 Task: Create a due date automation trigger when advanced on, on the wednesday of the week a card is due add dates not starting this month at 11:00 AM.
Action: Mouse moved to (993, 81)
Screenshot: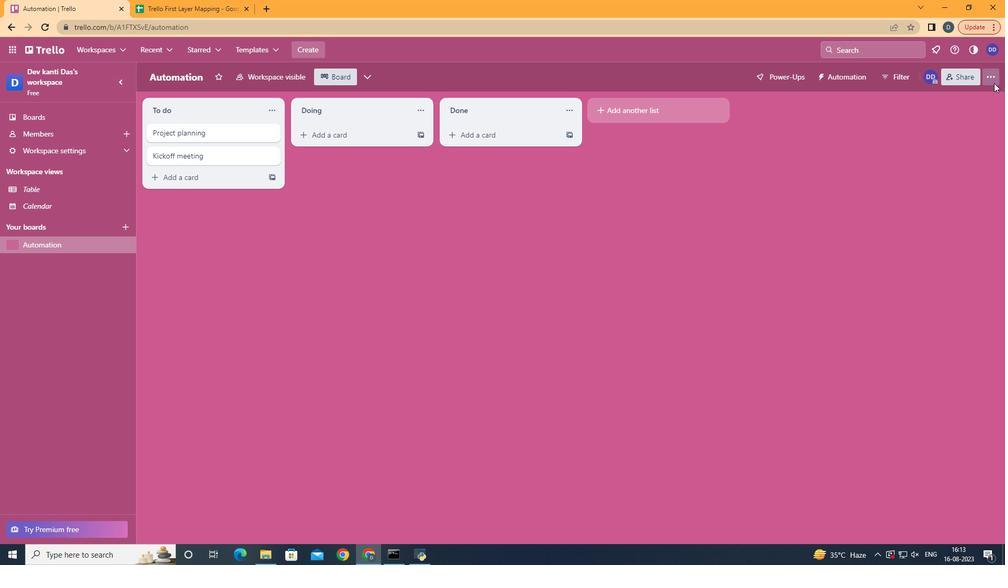 
Action: Mouse pressed left at (993, 81)
Screenshot: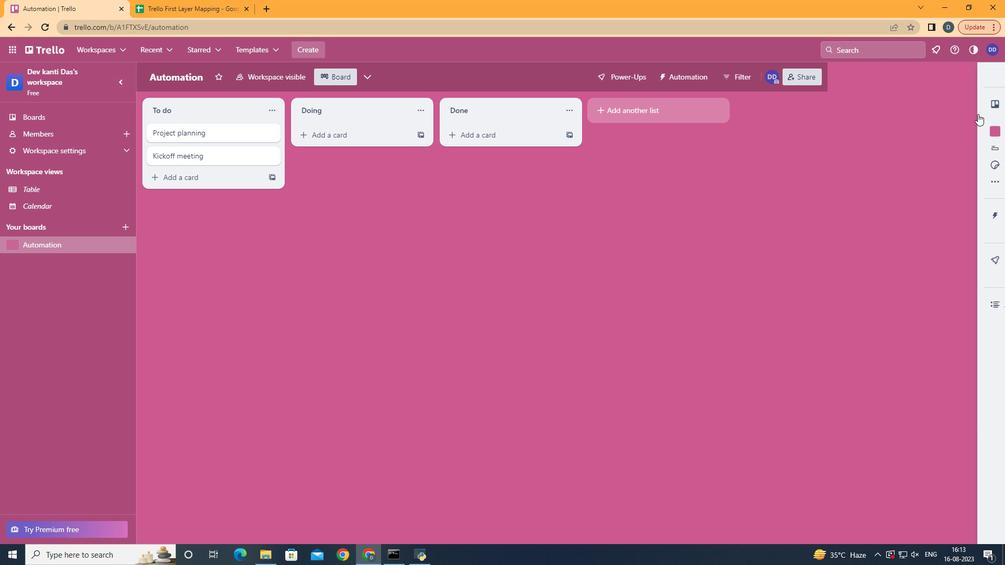 
Action: Mouse moved to (913, 227)
Screenshot: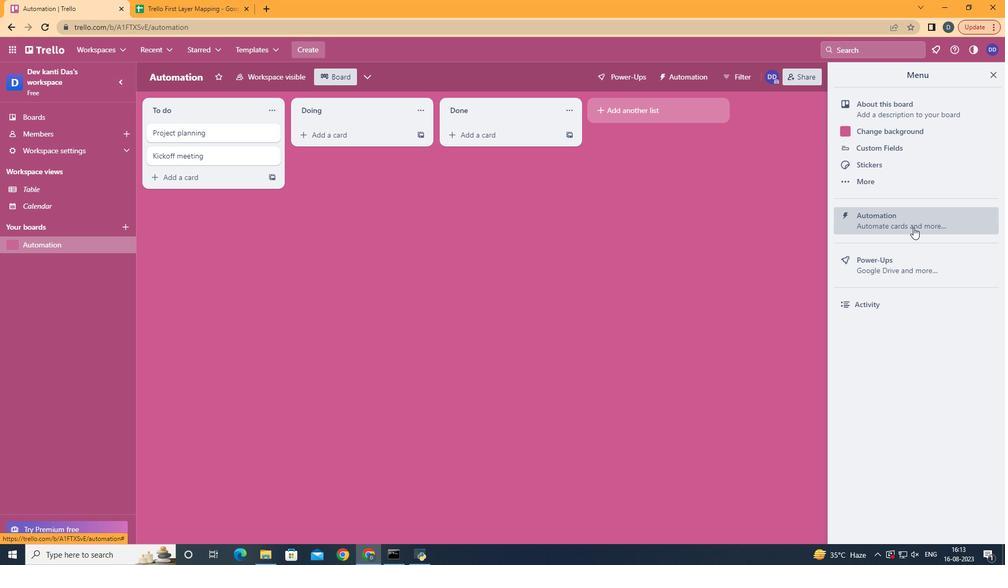 
Action: Mouse pressed left at (913, 227)
Screenshot: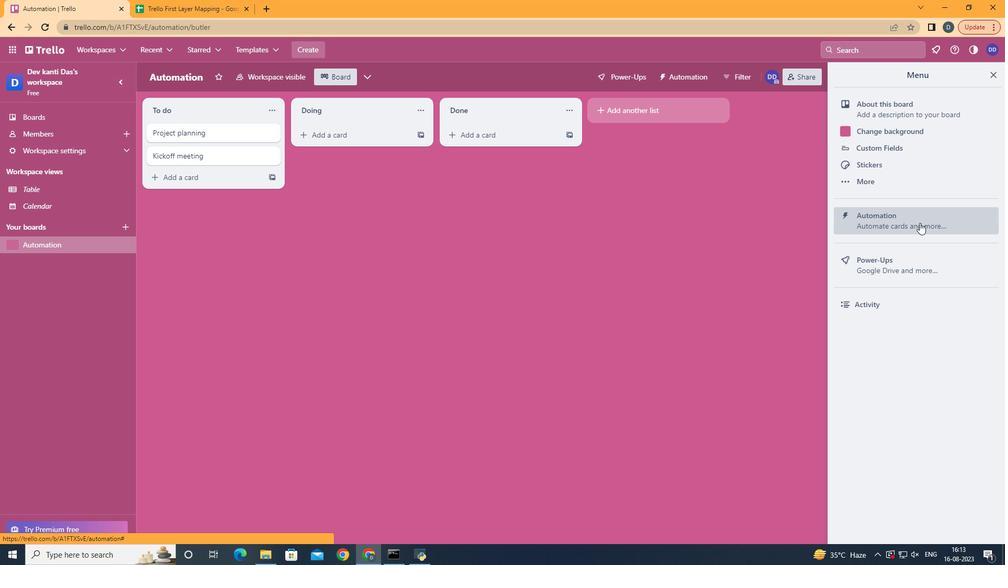 
Action: Mouse moved to (222, 208)
Screenshot: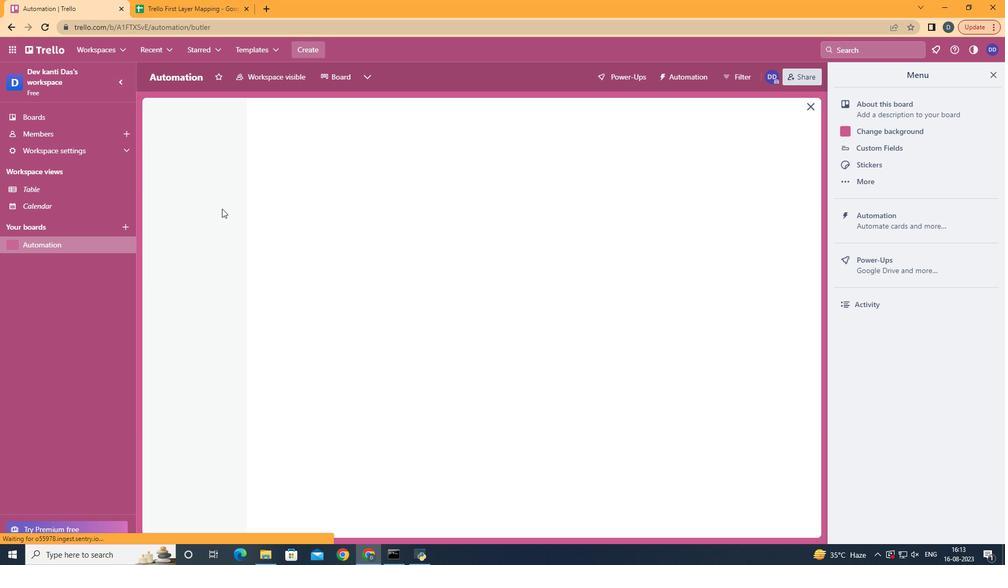 
Action: Mouse pressed left at (222, 208)
Screenshot: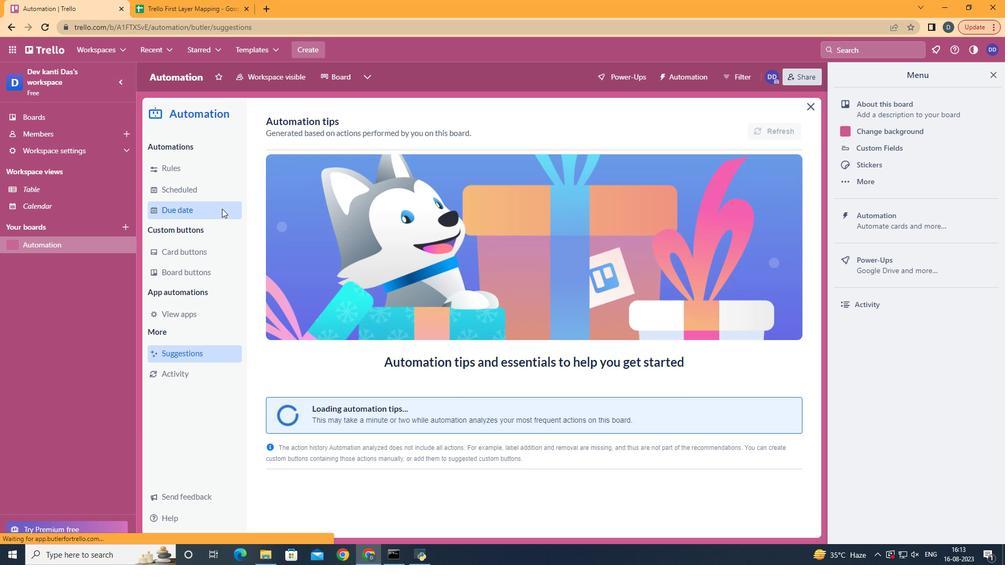 
Action: Mouse moved to (739, 121)
Screenshot: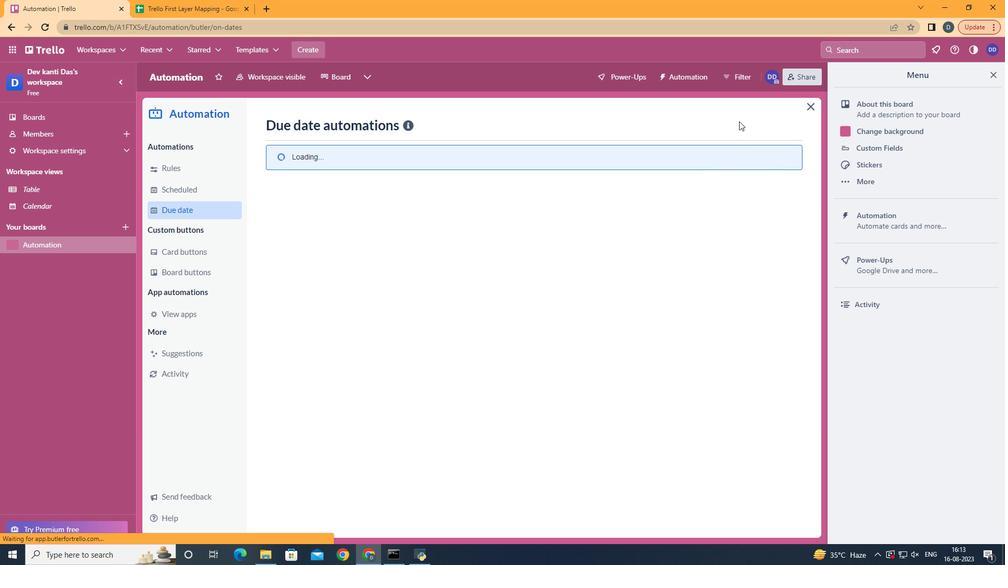 
Action: Mouse pressed left at (739, 121)
Screenshot: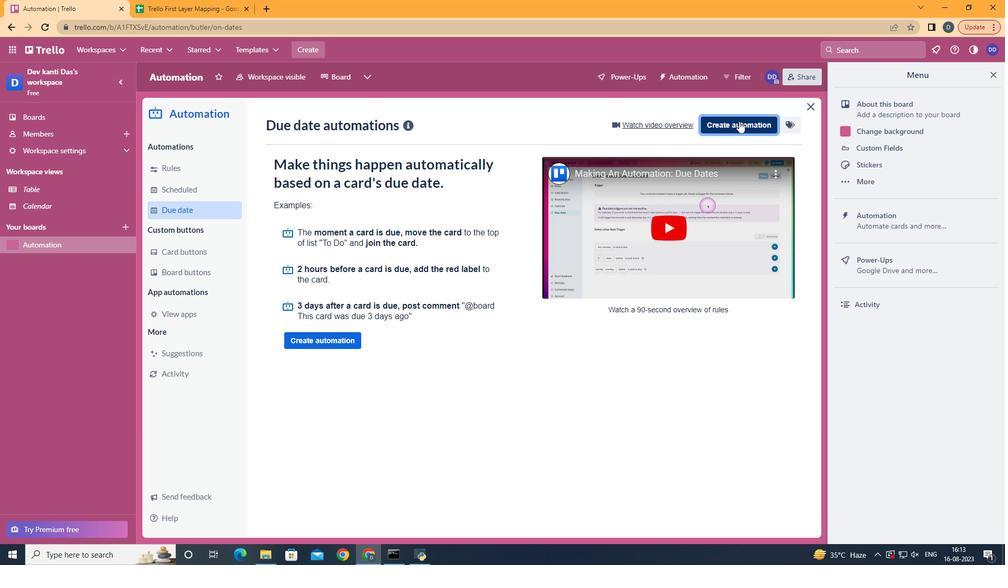 
Action: Mouse moved to (548, 224)
Screenshot: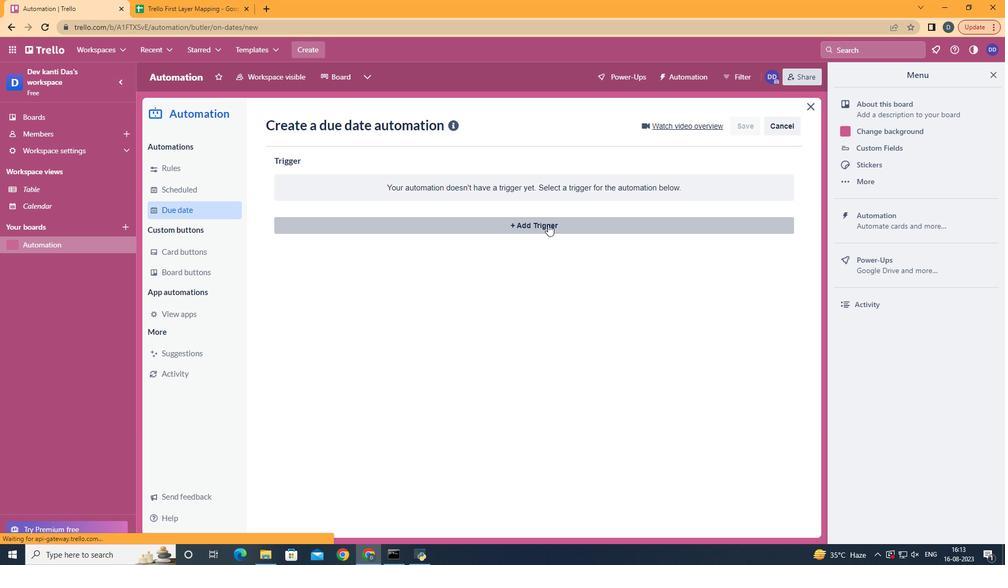 
Action: Mouse pressed left at (548, 224)
Screenshot: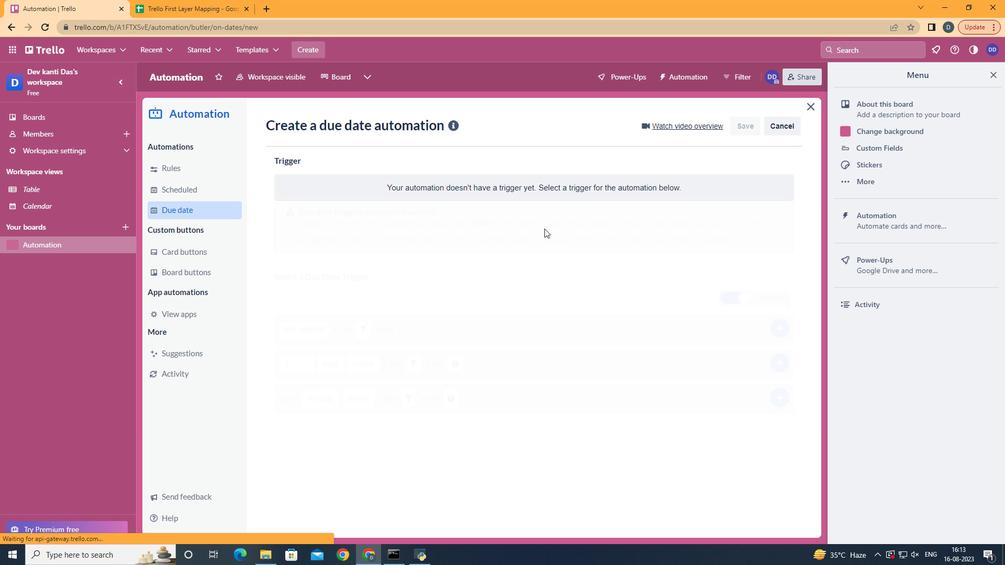 
Action: Mouse moved to (341, 307)
Screenshot: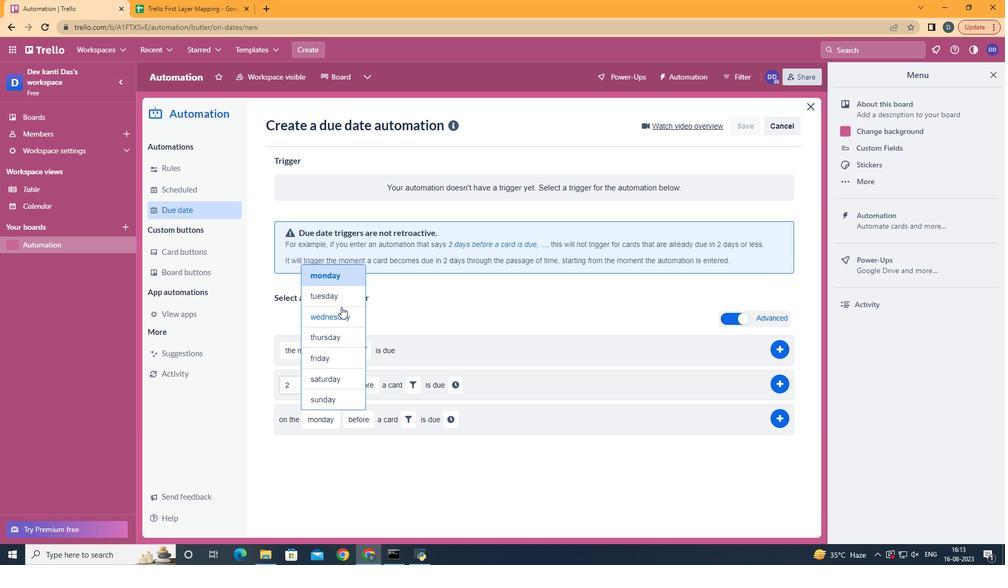 
Action: Mouse pressed left at (341, 307)
Screenshot: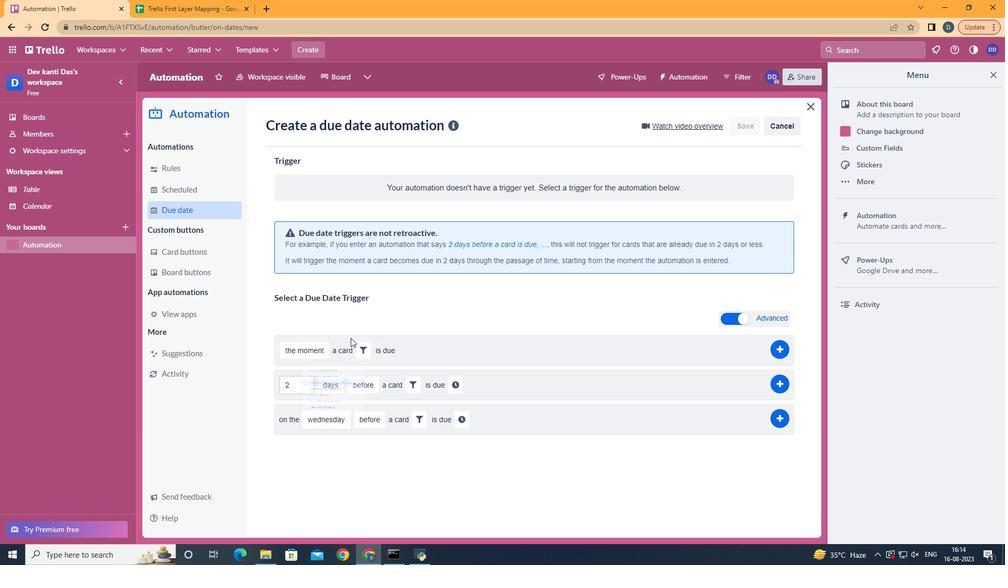 
Action: Mouse moved to (394, 484)
Screenshot: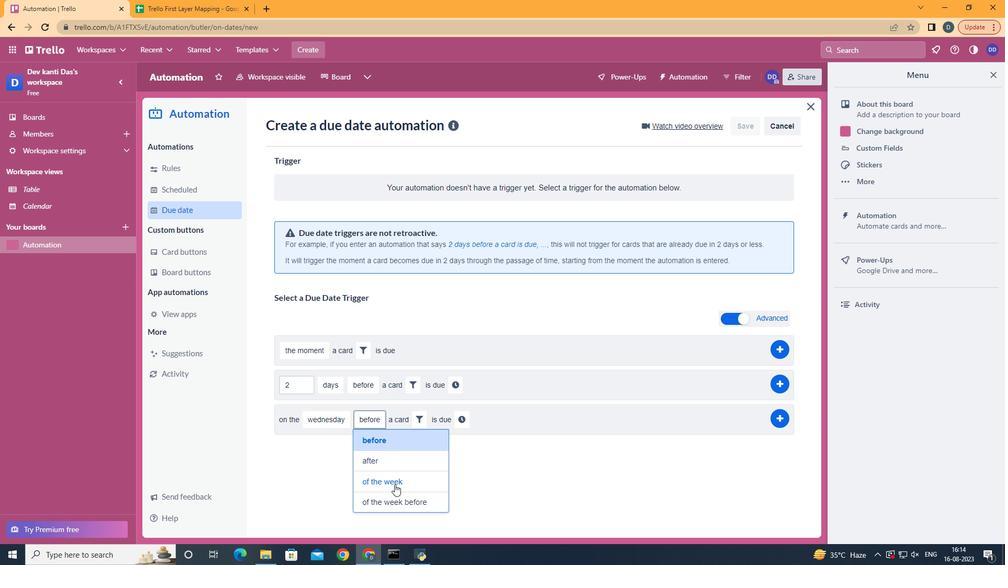 
Action: Mouse pressed left at (394, 484)
Screenshot: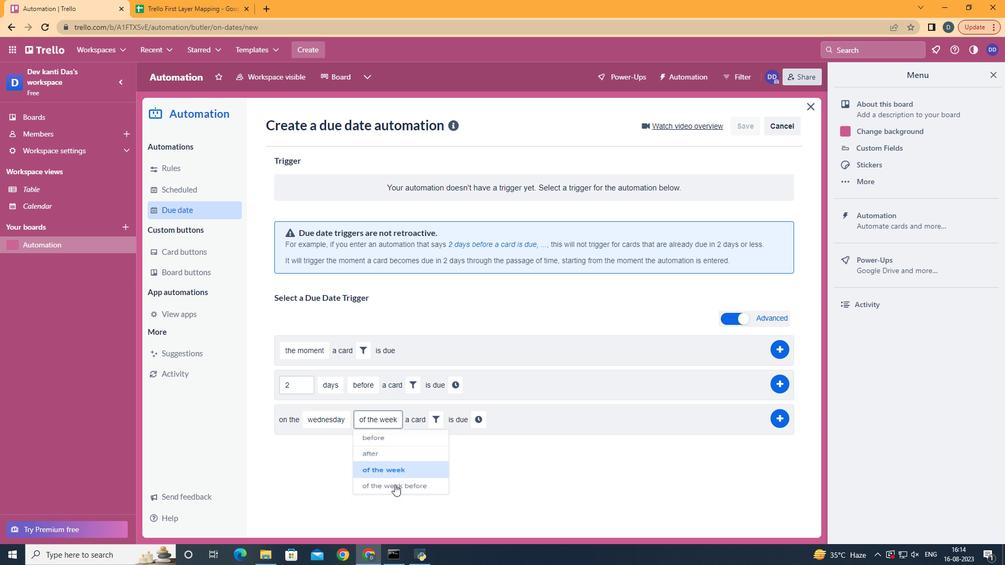 
Action: Mouse moved to (426, 425)
Screenshot: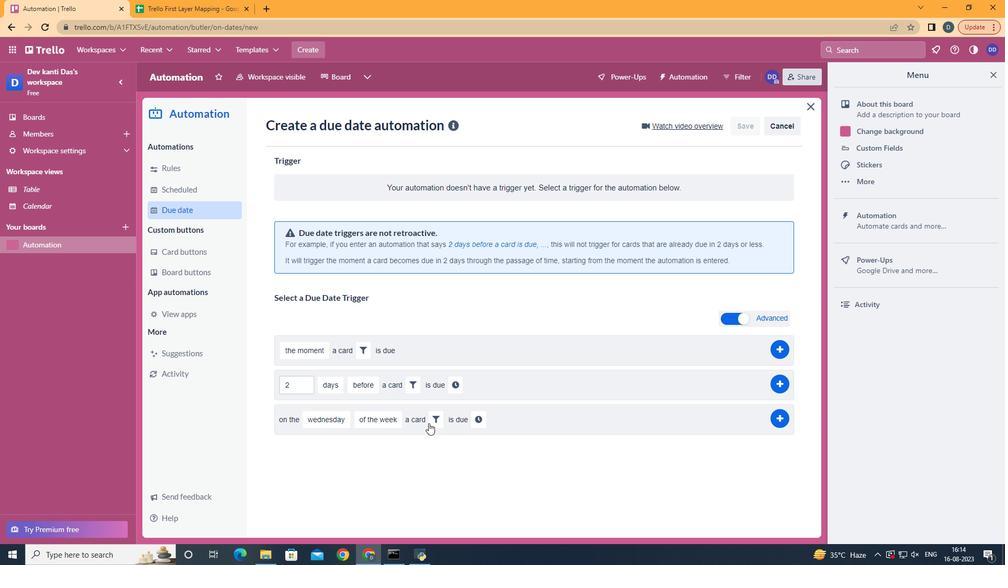
Action: Mouse pressed left at (426, 425)
Screenshot: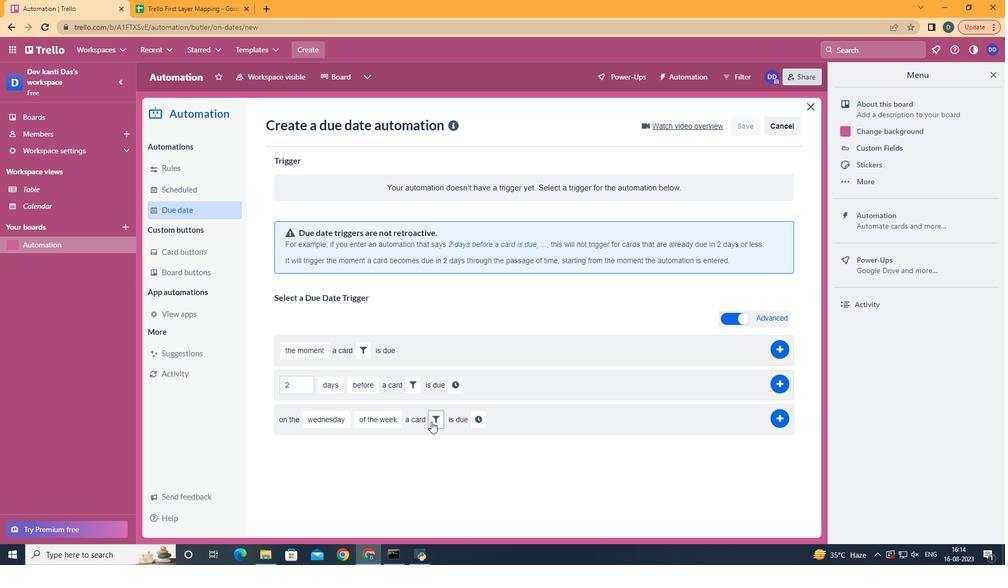 
Action: Mouse moved to (433, 422)
Screenshot: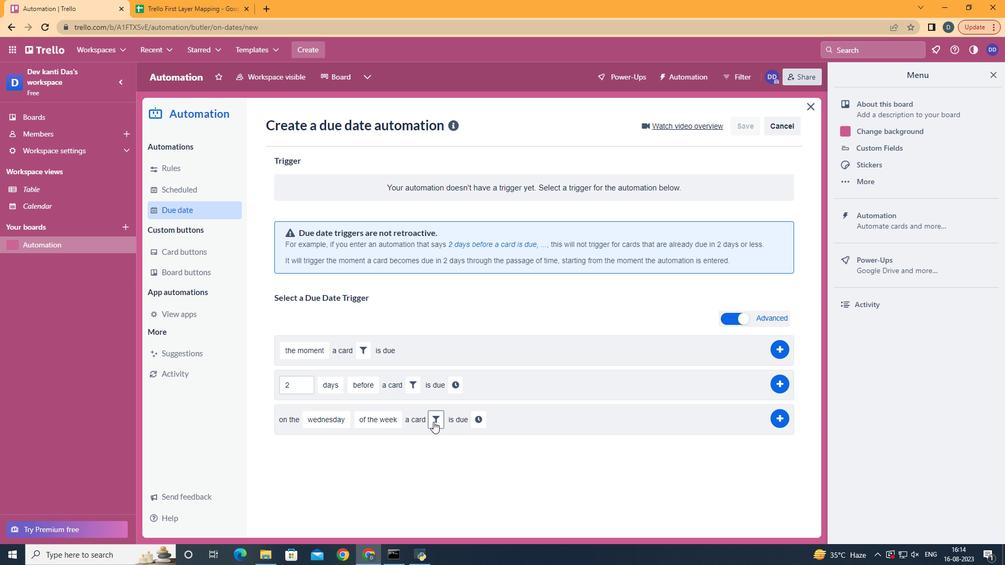 
Action: Mouse pressed left at (433, 422)
Screenshot: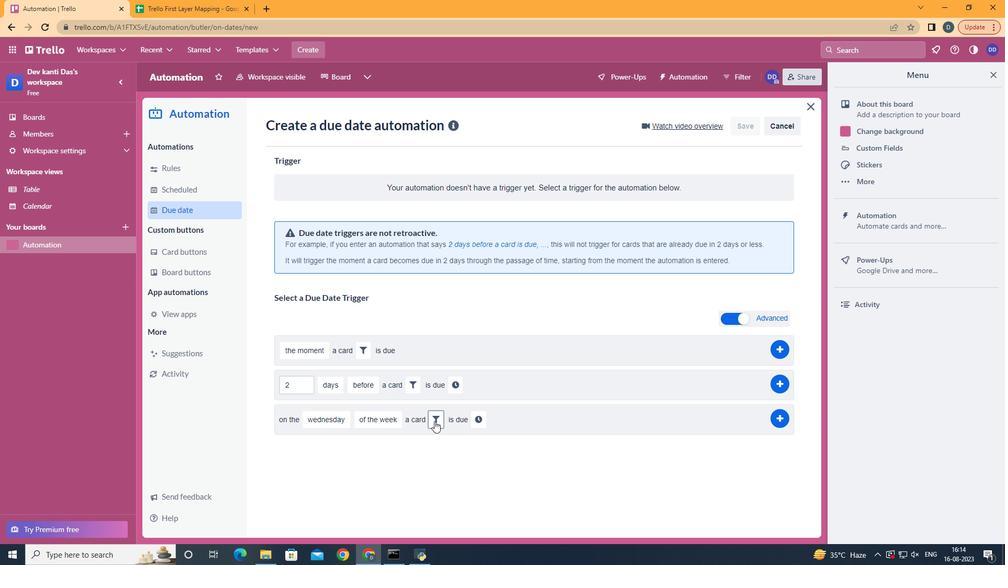 
Action: Mouse moved to (494, 456)
Screenshot: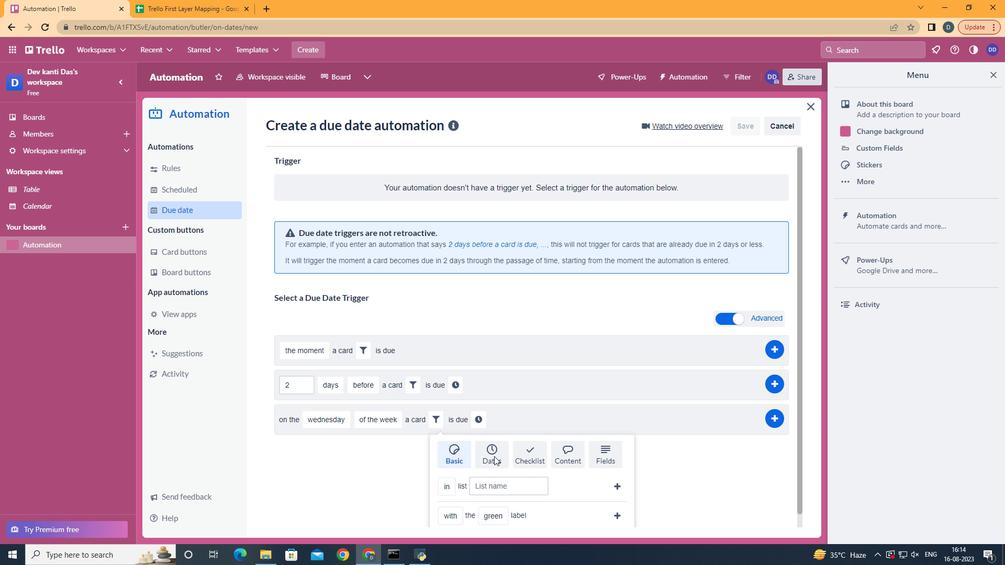 
Action: Mouse pressed left at (494, 456)
Screenshot: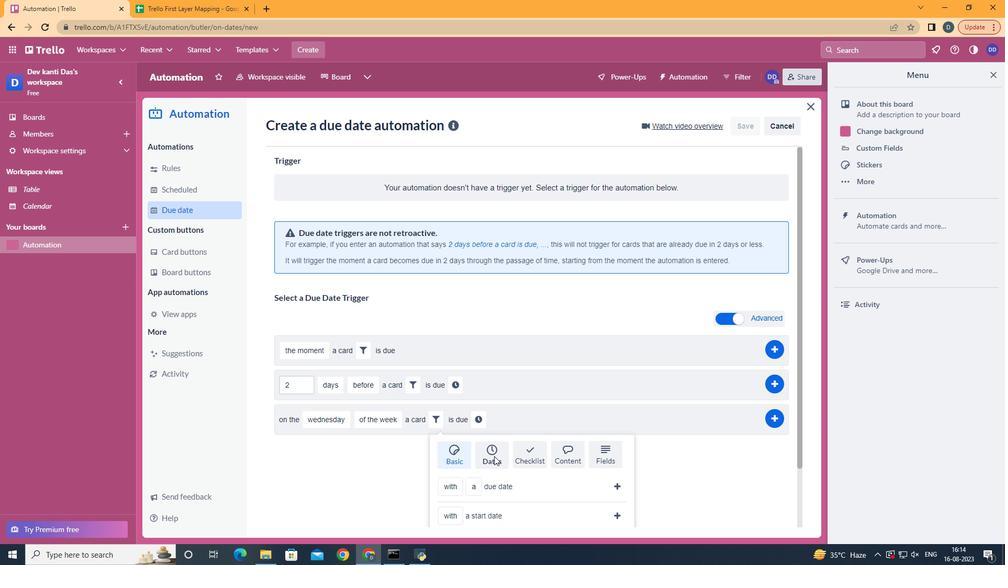 
Action: Mouse scrolled (494, 456) with delta (0, 0)
Screenshot: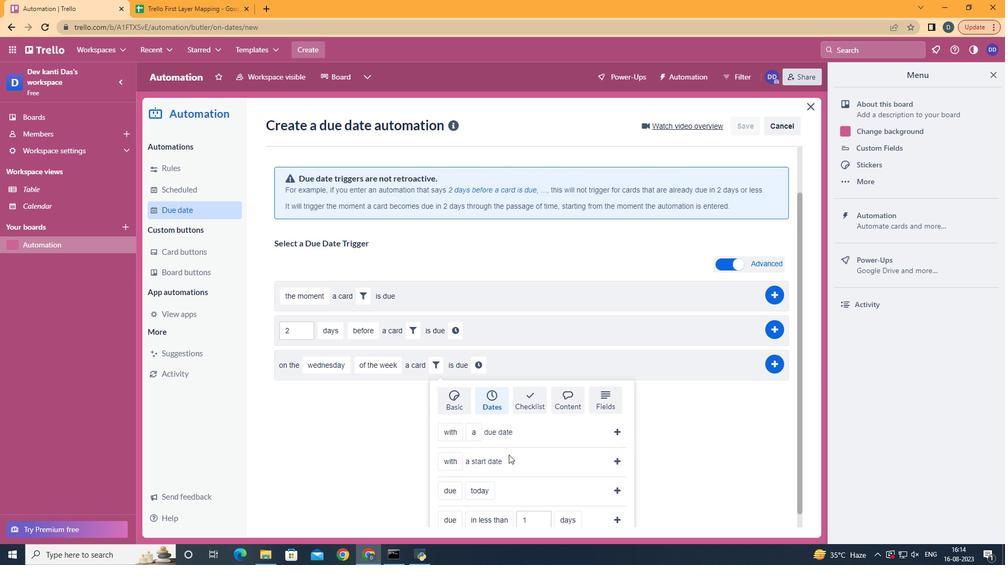 
Action: Mouse scrolled (494, 456) with delta (0, 0)
Screenshot: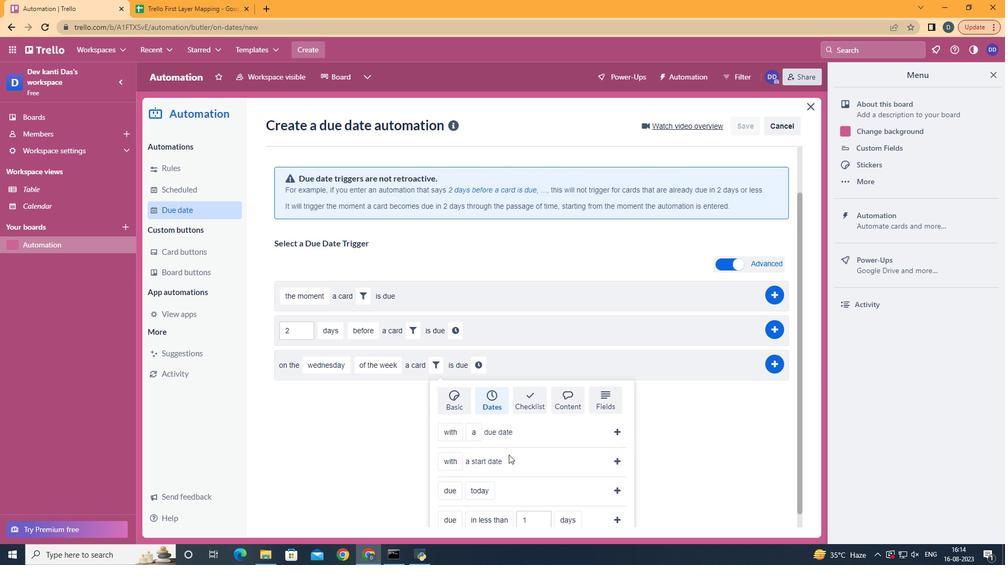 
Action: Mouse scrolled (494, 456) with delta (0, 0)
Screenshot: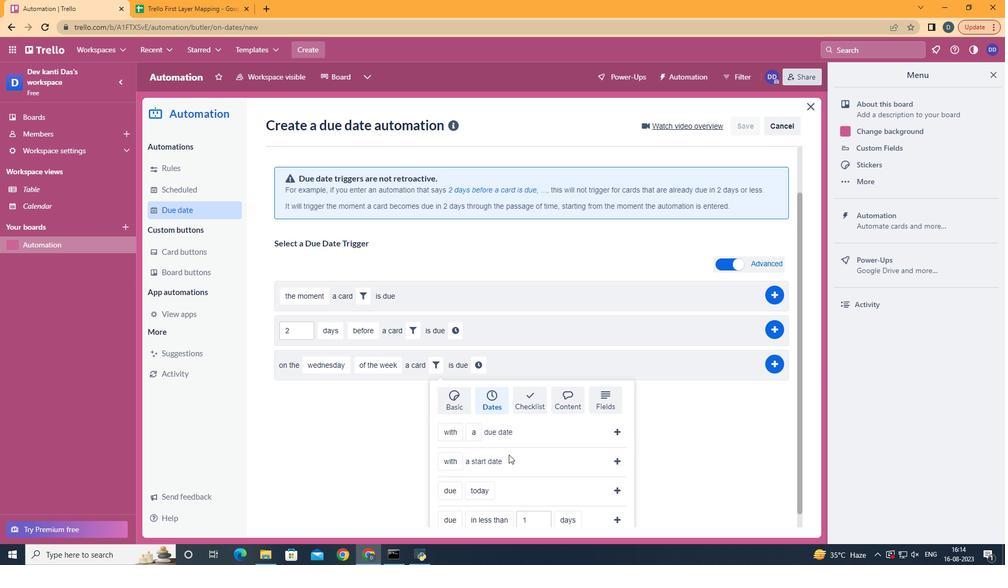
Action: Mouse scrolled (494, 456) with delta (0, 0)
Screenshot: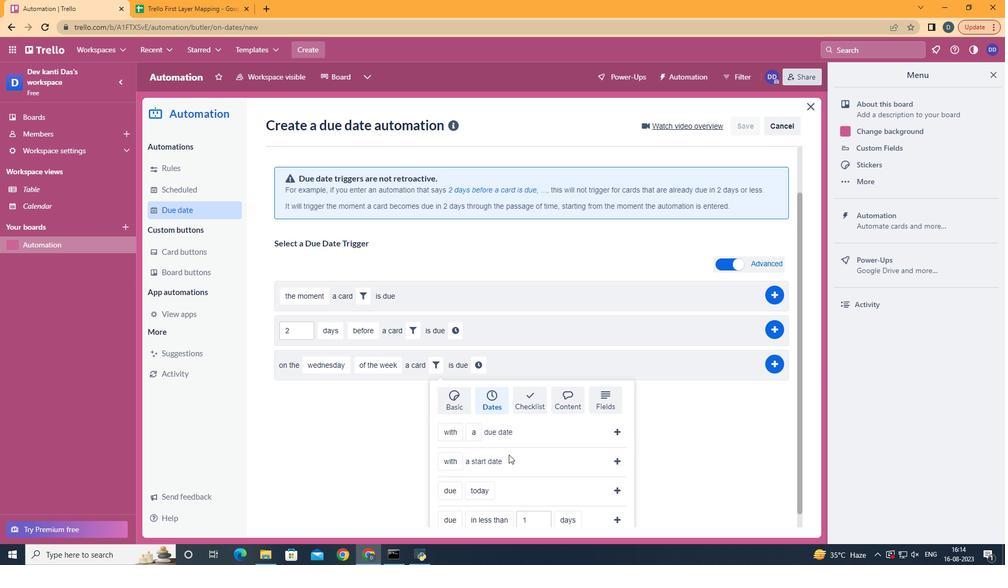 
Action: Mouse scrolled (494, 456) with delta (0, 0)
Screenshot: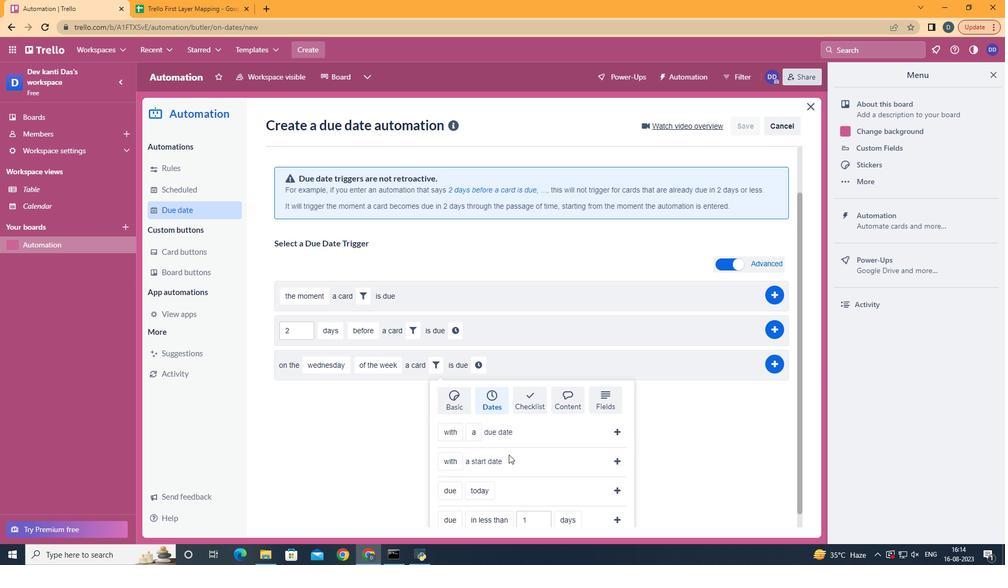 
Action: Mouse moved to (463, 463)
Screenshot: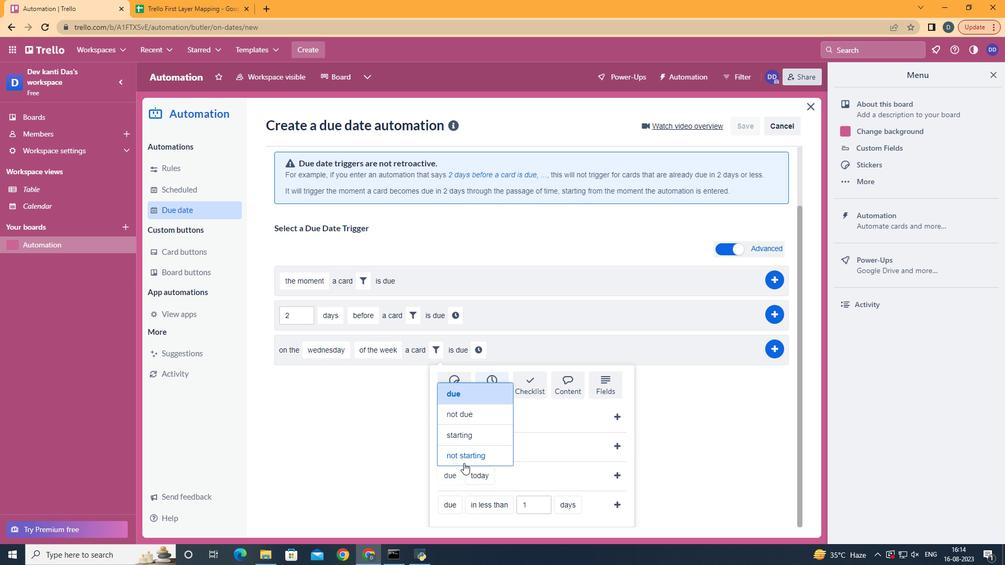 
Action: Mouse pressed left at (463, 463)
Screenshot: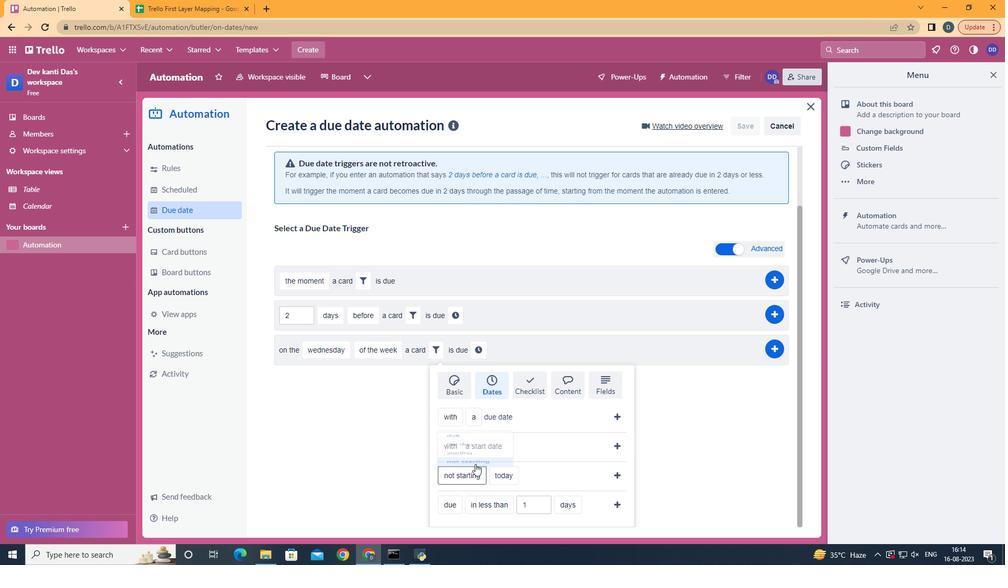 
Action: Mouse moved to (515, 435)
Screenshot: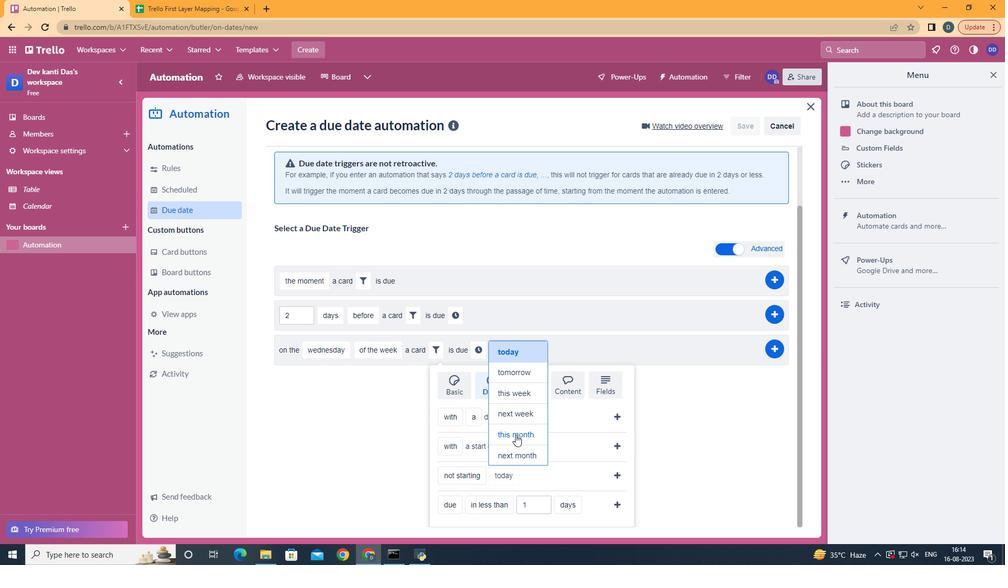 
Action: Mouse pressed left at (515, 435)
Screenshot: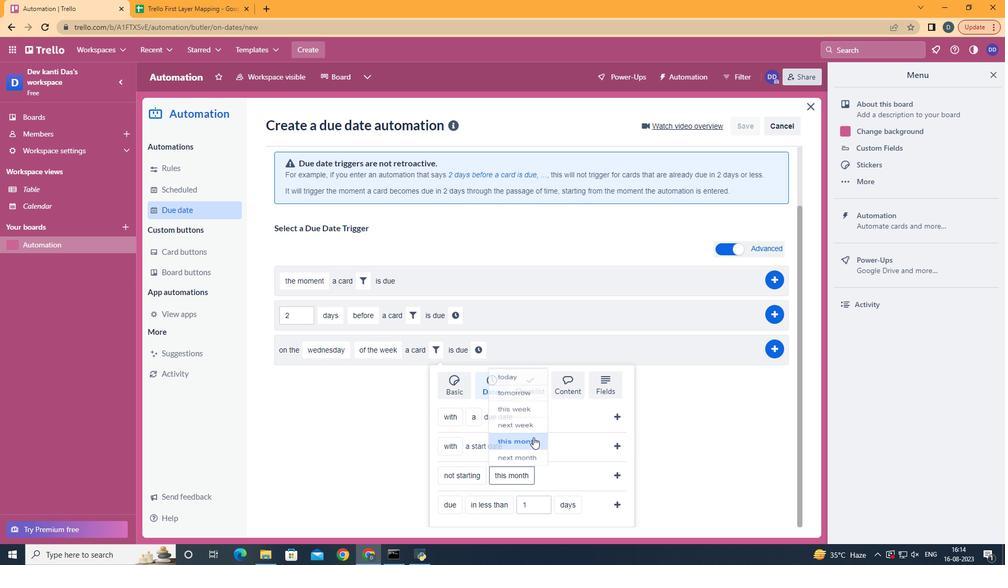 
Action: Mouse moved to (622, 472)
Screenshot: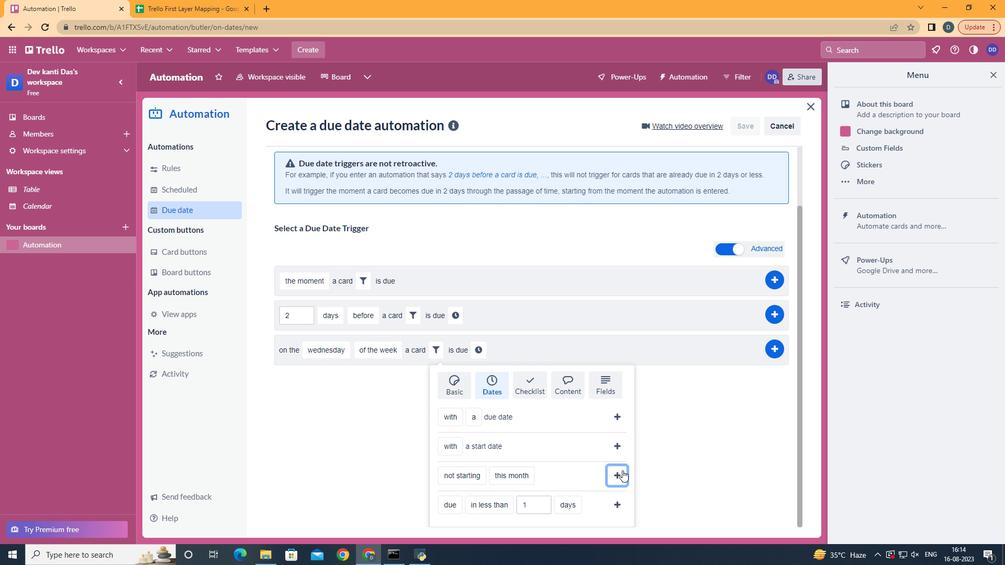 
Action: Mouse pressed left at (622, 472)
Screenshot: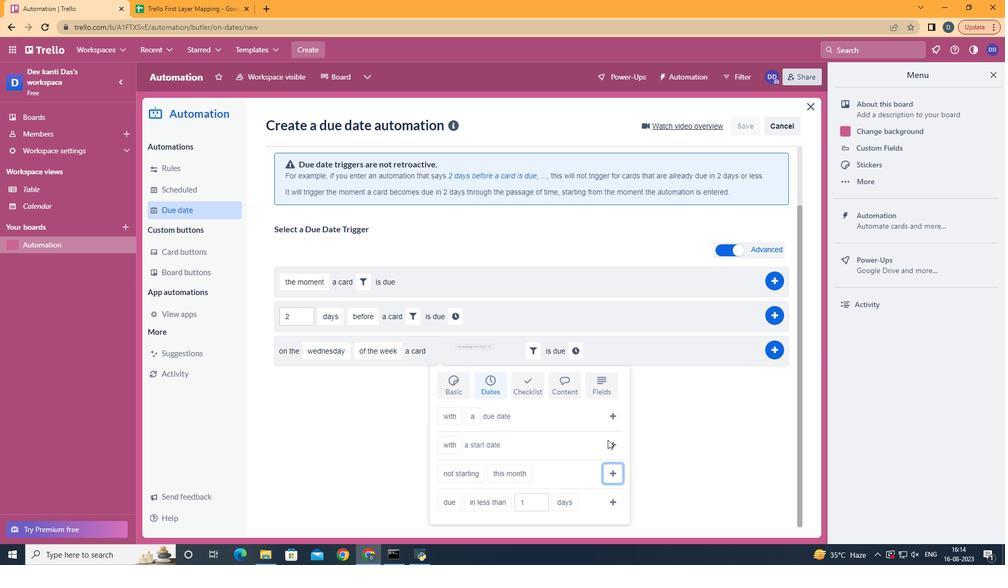
Action: Mouse moved to (577, 419)
Screenshot: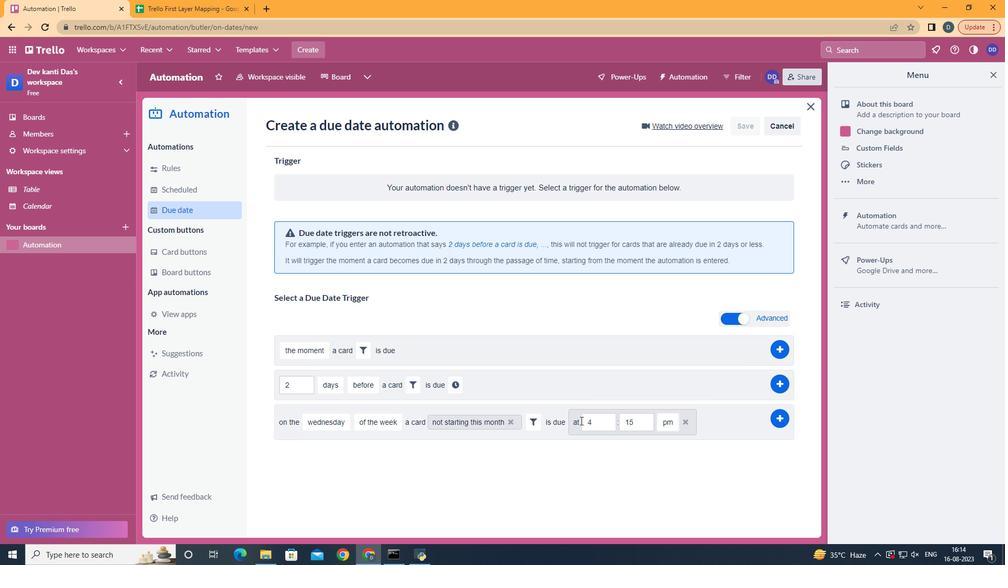 
Action: Mouse pressed left at (577, 419)
Screenshot: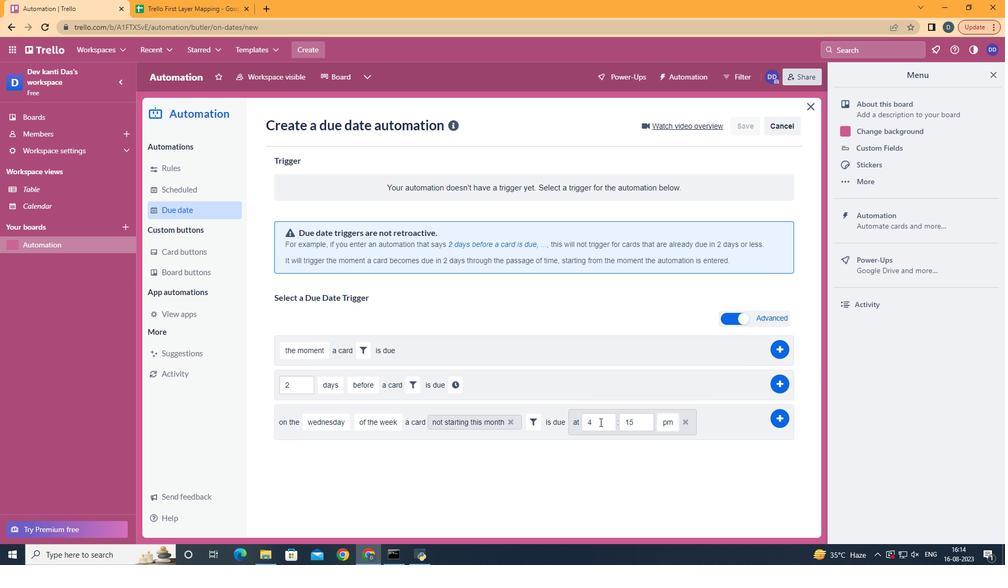 
Action: Mouse moved to (602, 422)
Screenshot: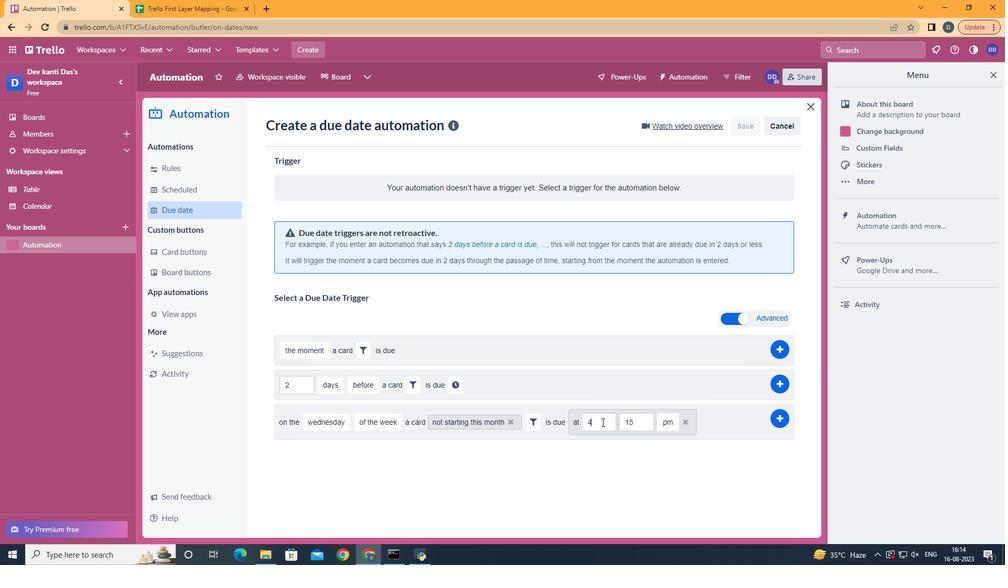 
Action: Mouse pressed left at (602, 422)
Screenshot: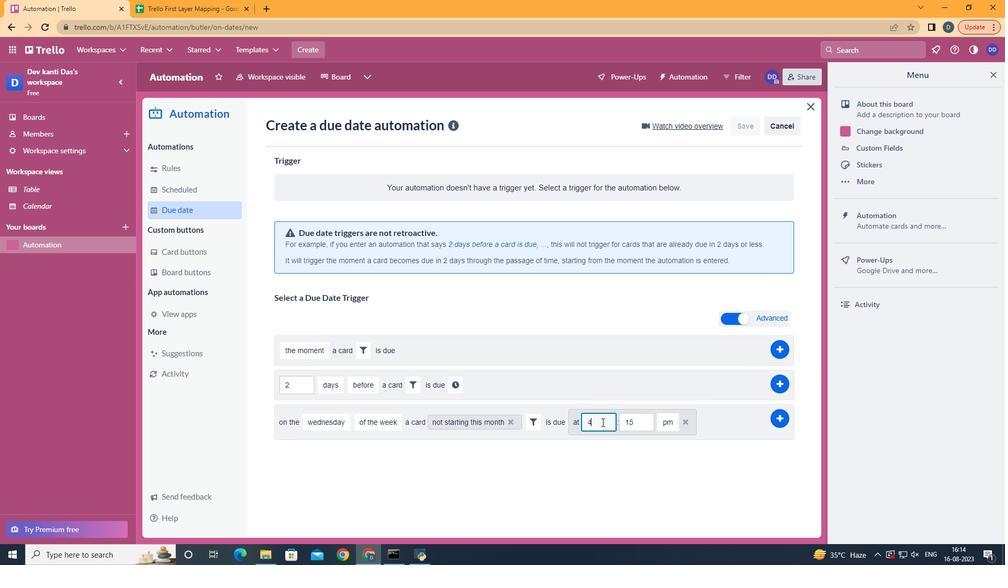 
Action: Mouse moved to (602, 423)
Screenshot: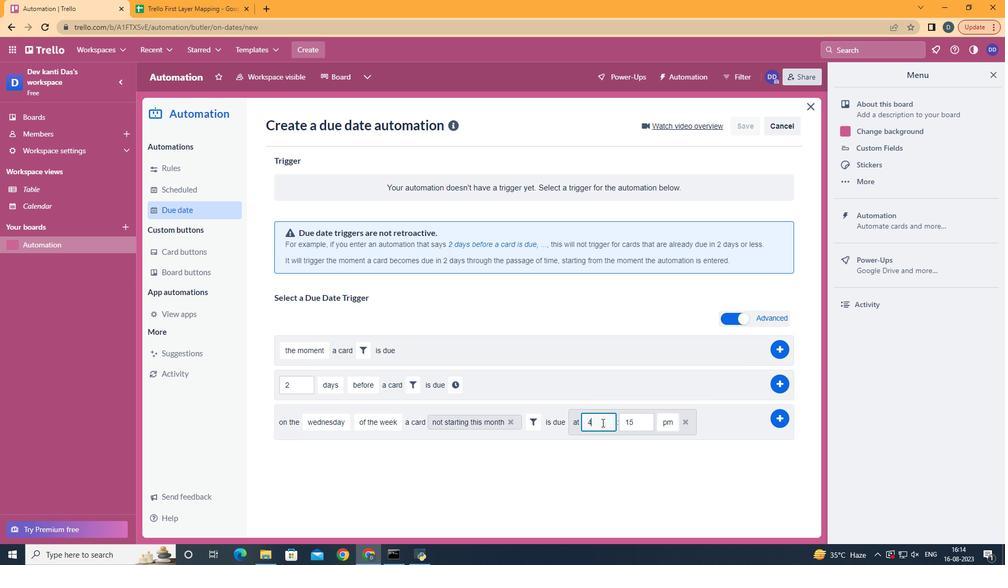 
Action: Key pressed <Key.backspace>11
Screenshot: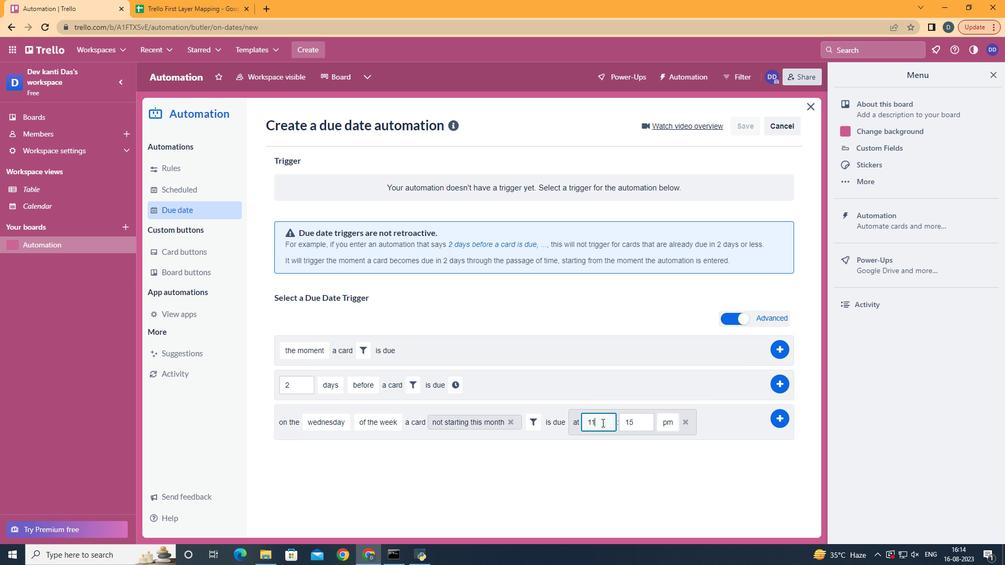 
Action: Mouse moved to (632, 432)
Screenshot: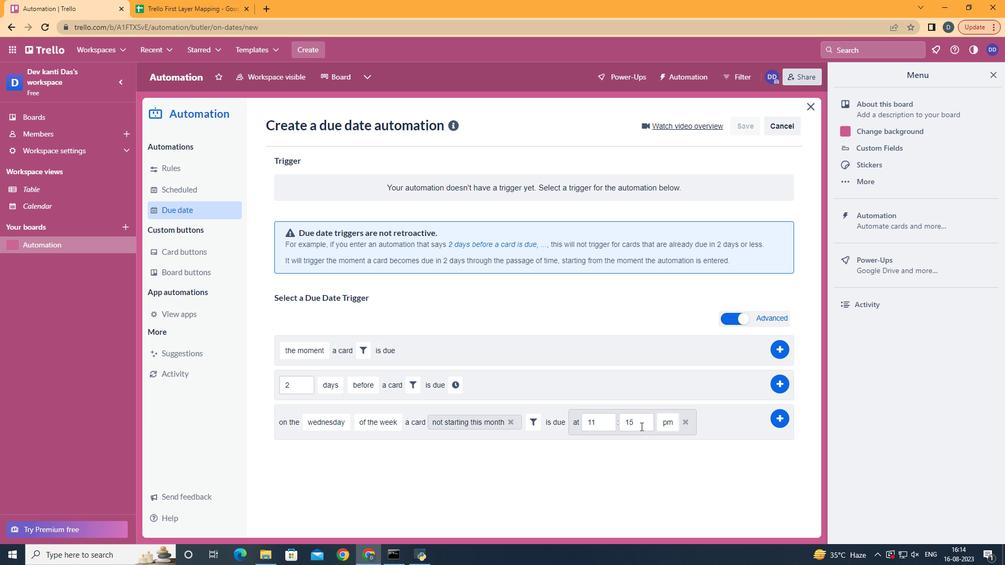 
Action: Mouse pressed left at (632, 432)
Screenshot: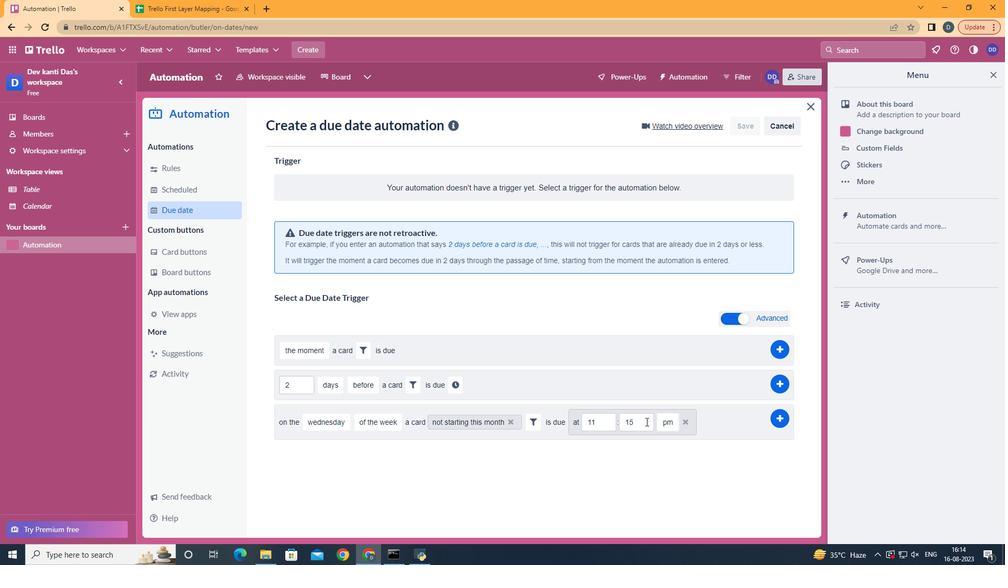 
Action: Mouse moved to (646, 422)
Screenshot: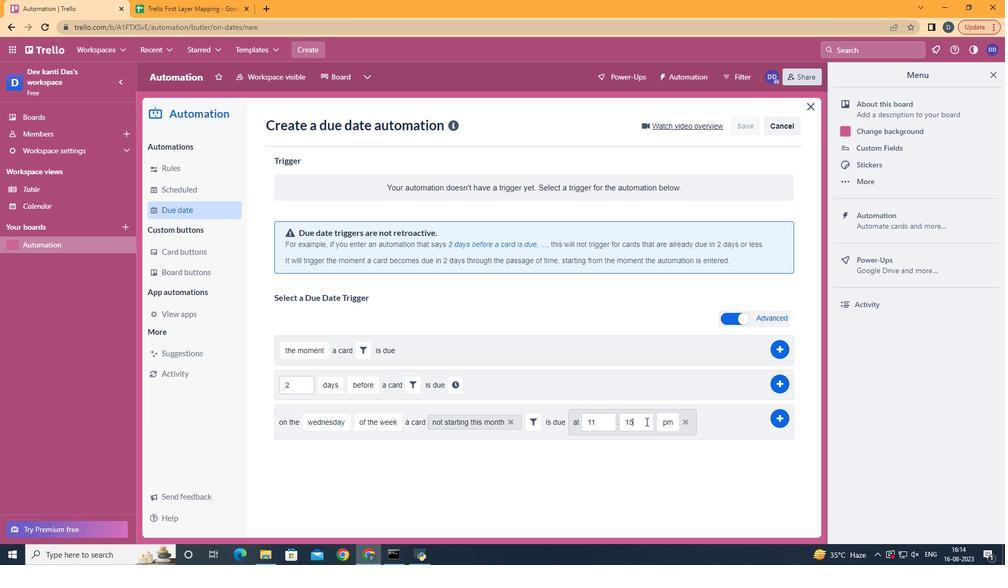 
Action: Mouse pressed left at (646, 422)
Screenshot: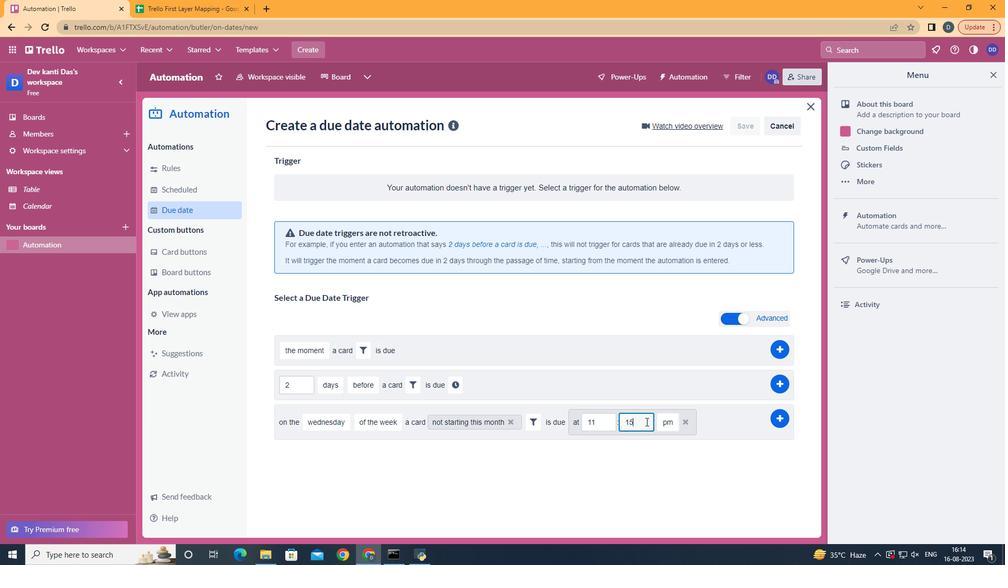 
Action: Key pressed <Key.backspace><Key.backspace>00
Screenshot: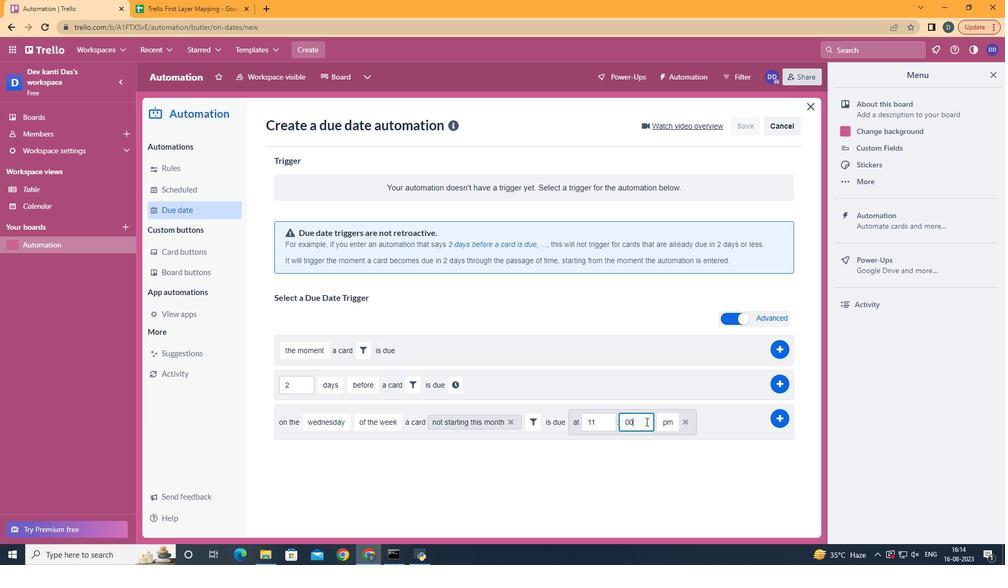 
Action: Mouse moved to (668, 437)
Screenshot: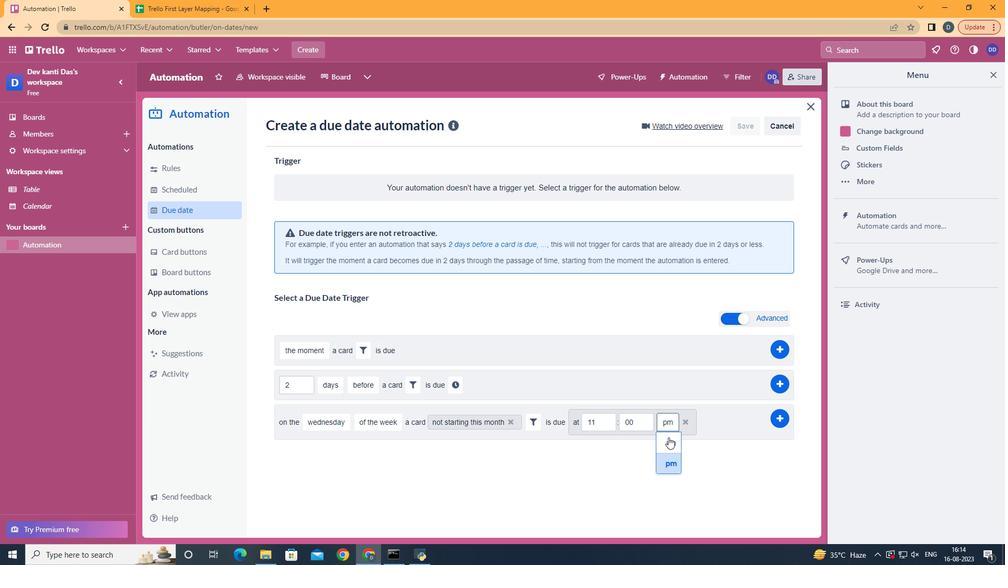 
Action: Mouse pressed left at (668, 437)
Screenshot: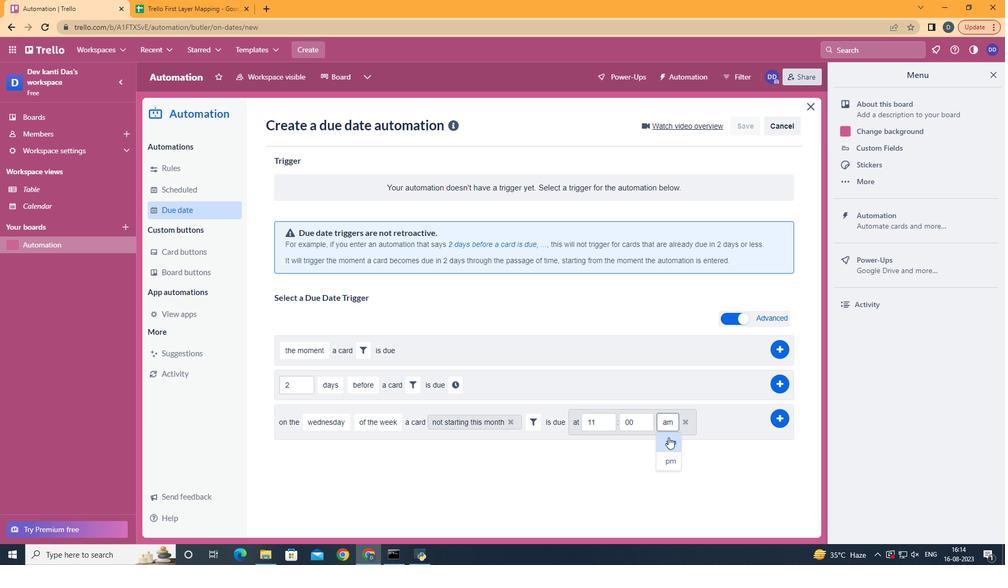 
Action: Mouse moved to (783, 415)
Screenshot: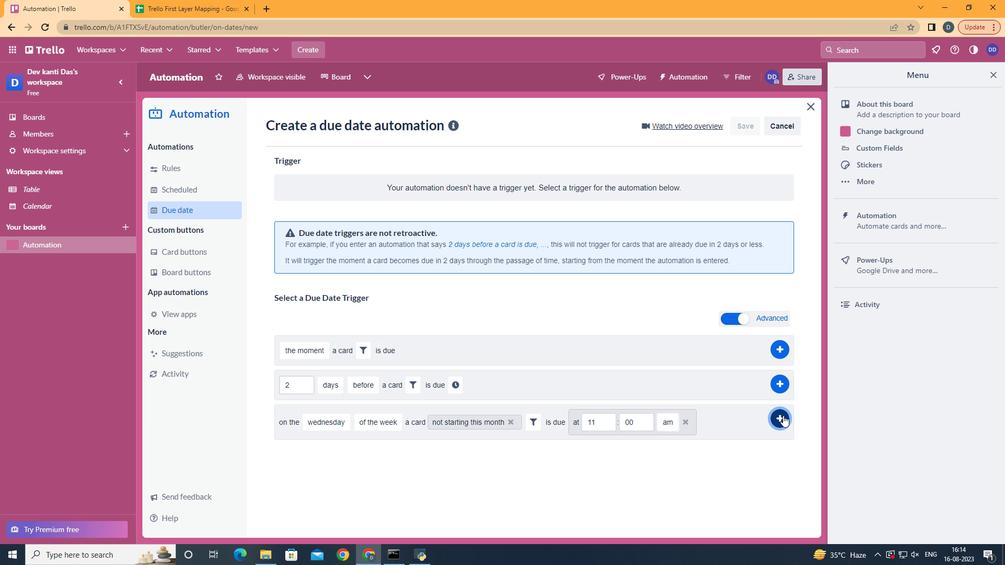 
Action: Mouse pressed left at (783, 415)
Screenshot: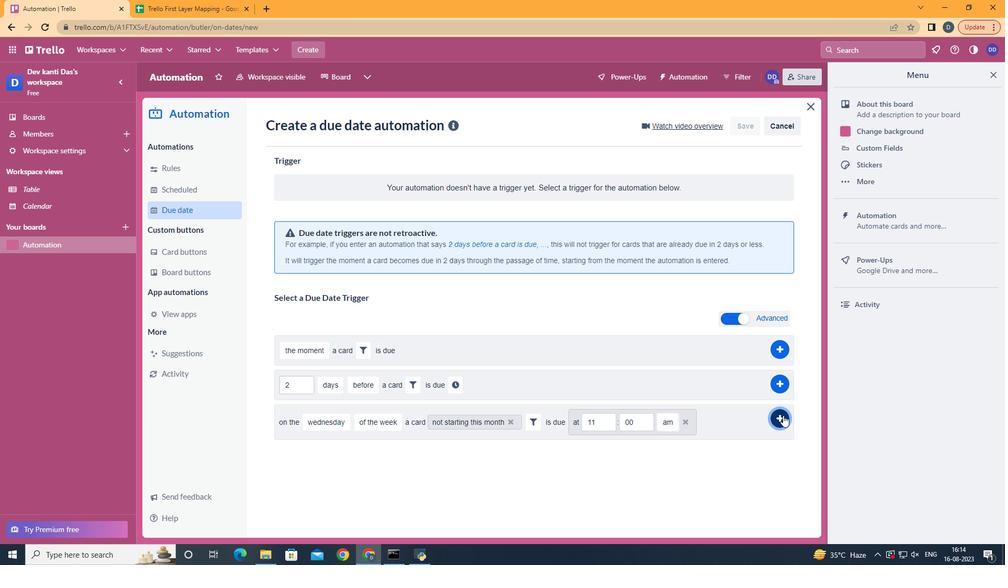 
